 Task: Set the Layer A modulation for the ISDB-T reception parameter to 16-QAM.
Action: Mouse moved to (113, 17)
Screenshot: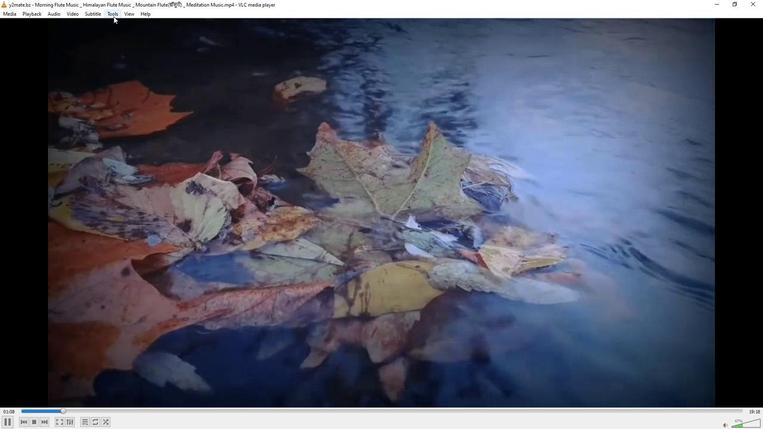 
Action: Mouse pressed left at (113, 17)
Screenshot: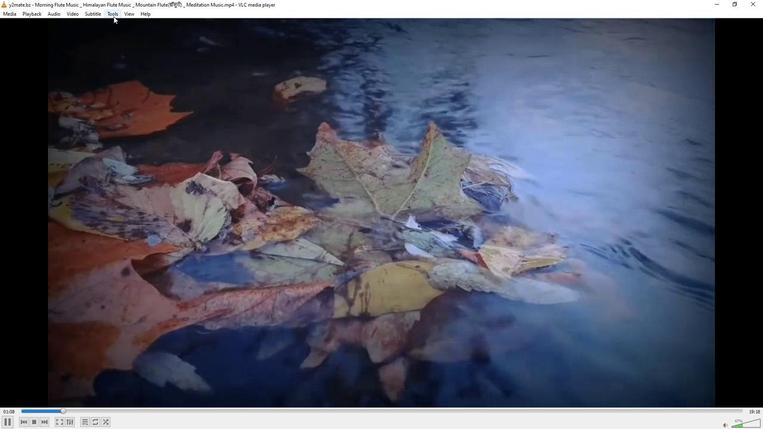 
Action: Mouse moved to (121, 106)
Screenshot: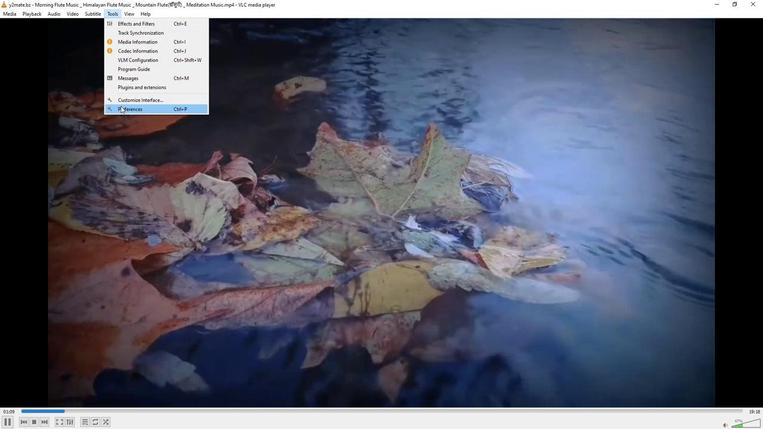 
Action: Mouse pressed left at (121, 106)
Screenshot: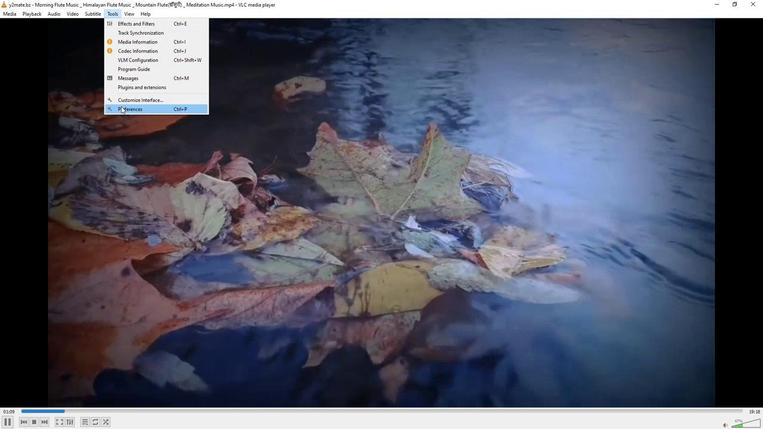 
Action: Mouse moved to (252, 349)
Screenshot: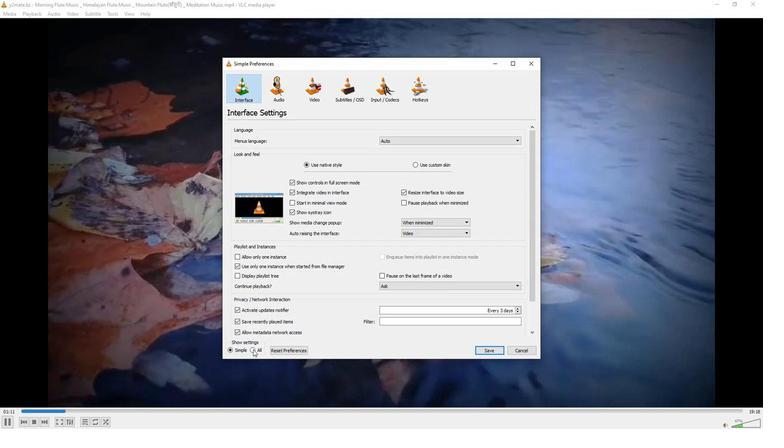 
Action: Mouse pressed left at (252, 349)
Screenshot: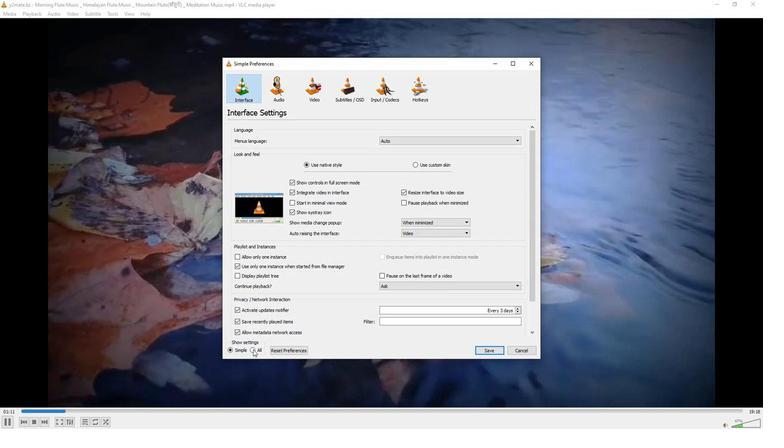 
Action: Mouse moved to (242, 215)
Screenshot: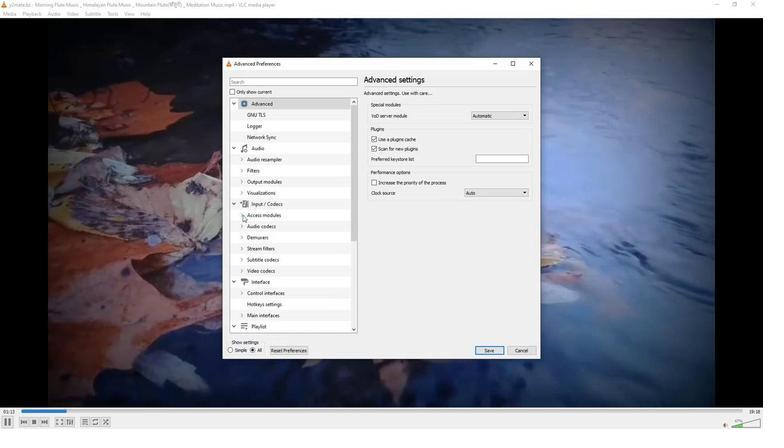 
Action: Mouse pressed left at (242, 215)
Screenshot: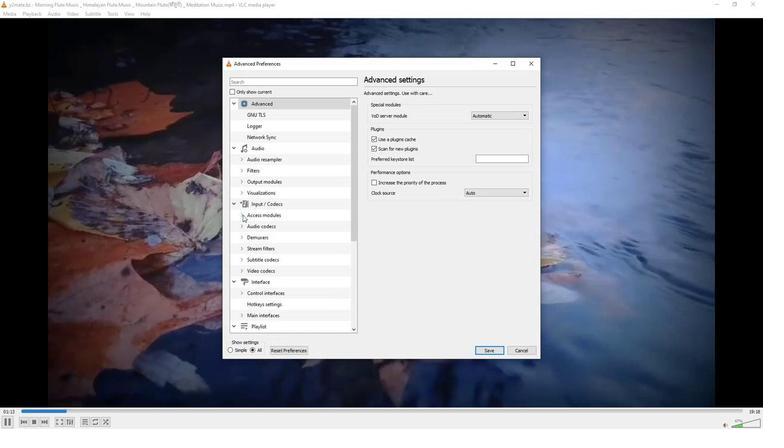 
Action: Mouse moved to (259, 279)
Screenshot: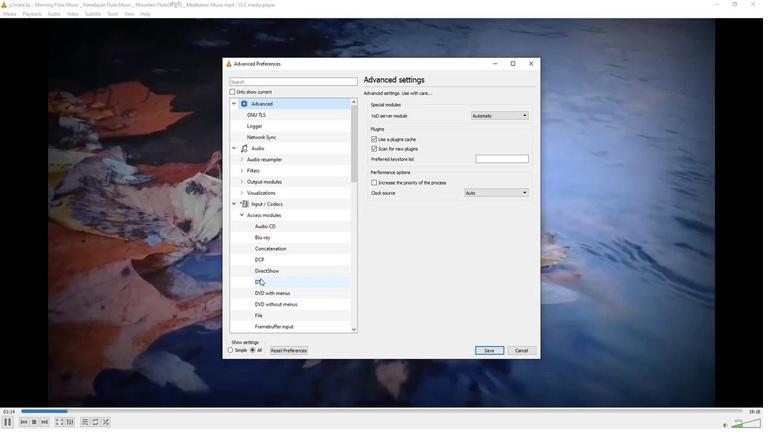 
Action: Mouse pressed left at (259, 279)
Screenshot: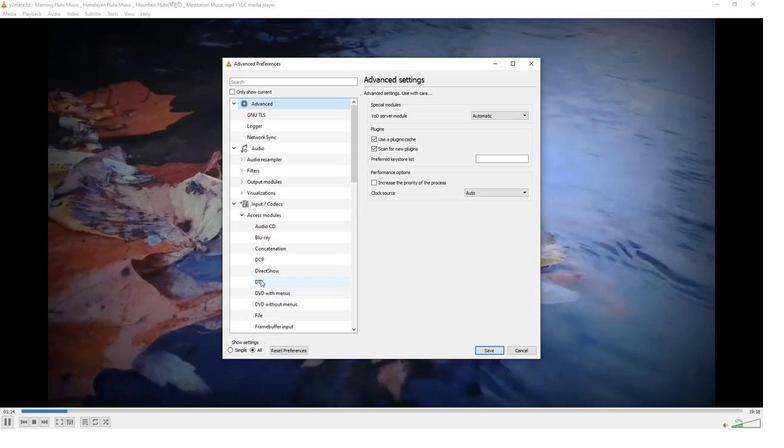 
Action: Mouse moved to (490, 262)
Screenshot: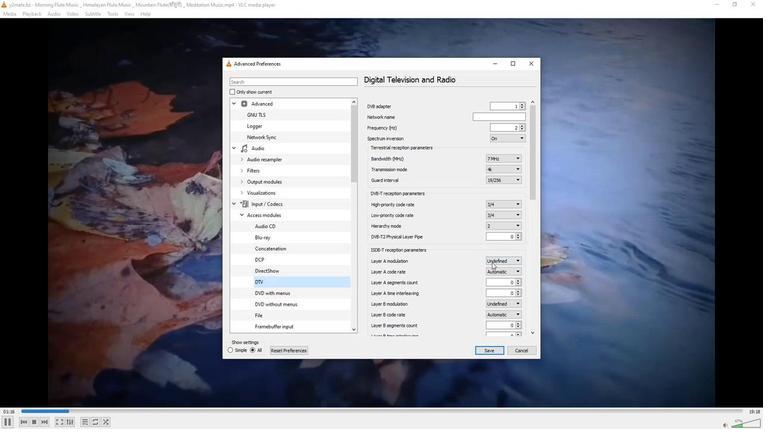 
Action: Mouse pressed left at (490, 262)
Screenshot: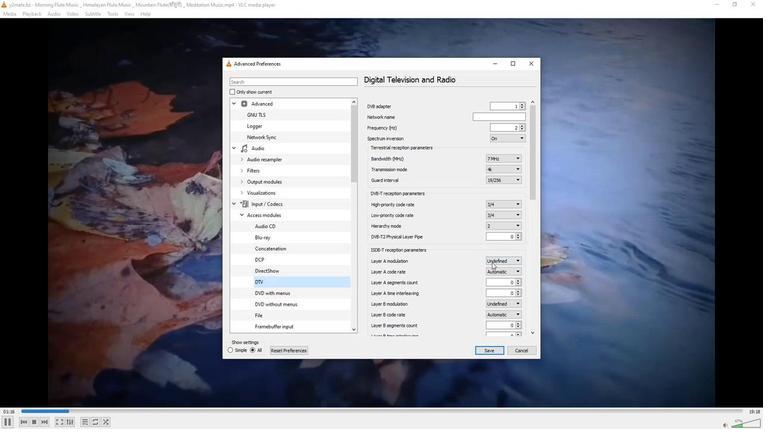 
Action: Mouse moved to (491, 276)
Screenshot: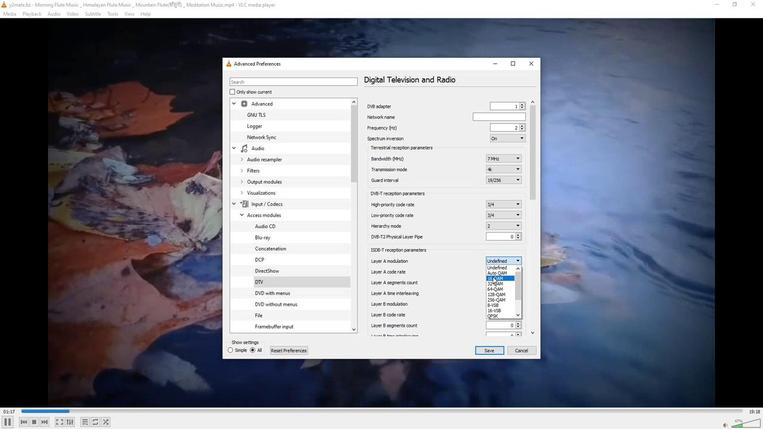 
Action: Mouse pressed left at (491, 276)
Screenshot: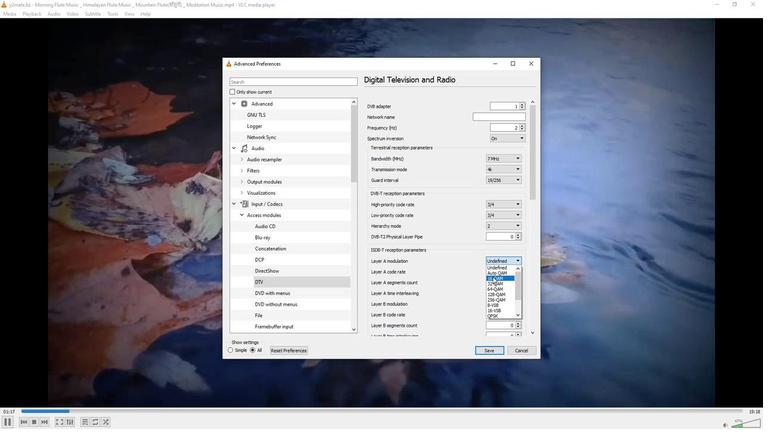 
Action: Mouse moved to (464, 272)
Screenshot: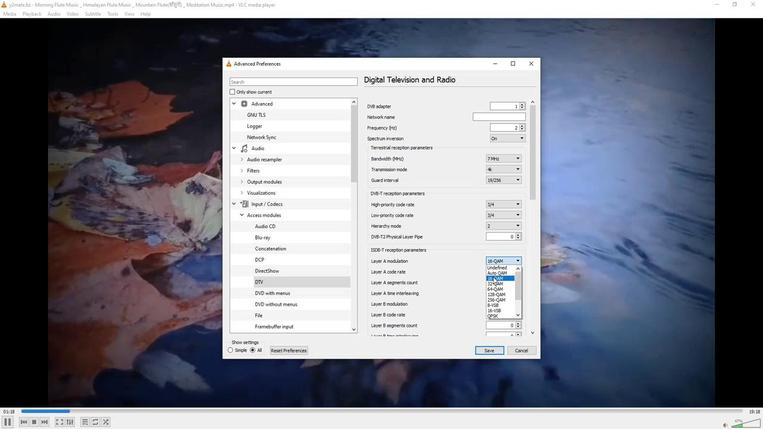 
